 Task: Use the formula "F.TEST" in spreadsheet "Project portfolio".
Action: Mouse moved to (934, 379)
Screenshot: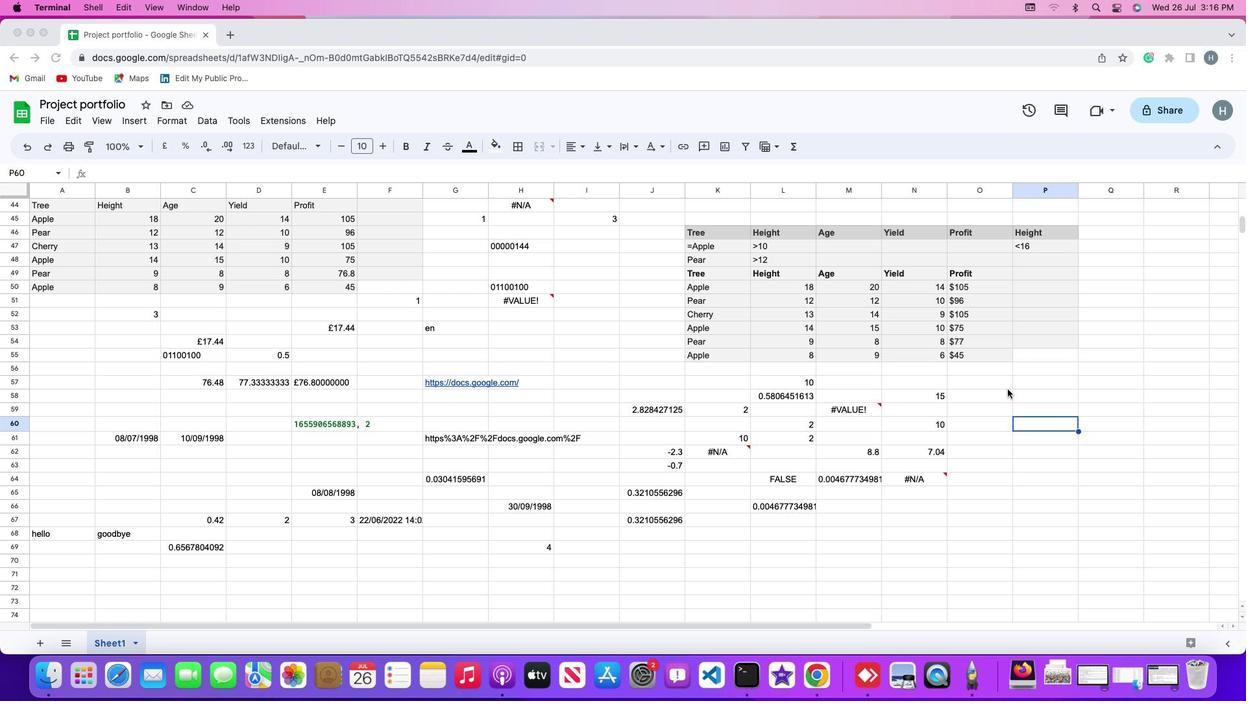 
Action: Mouse pressed left at (934, 379)
Screenshot: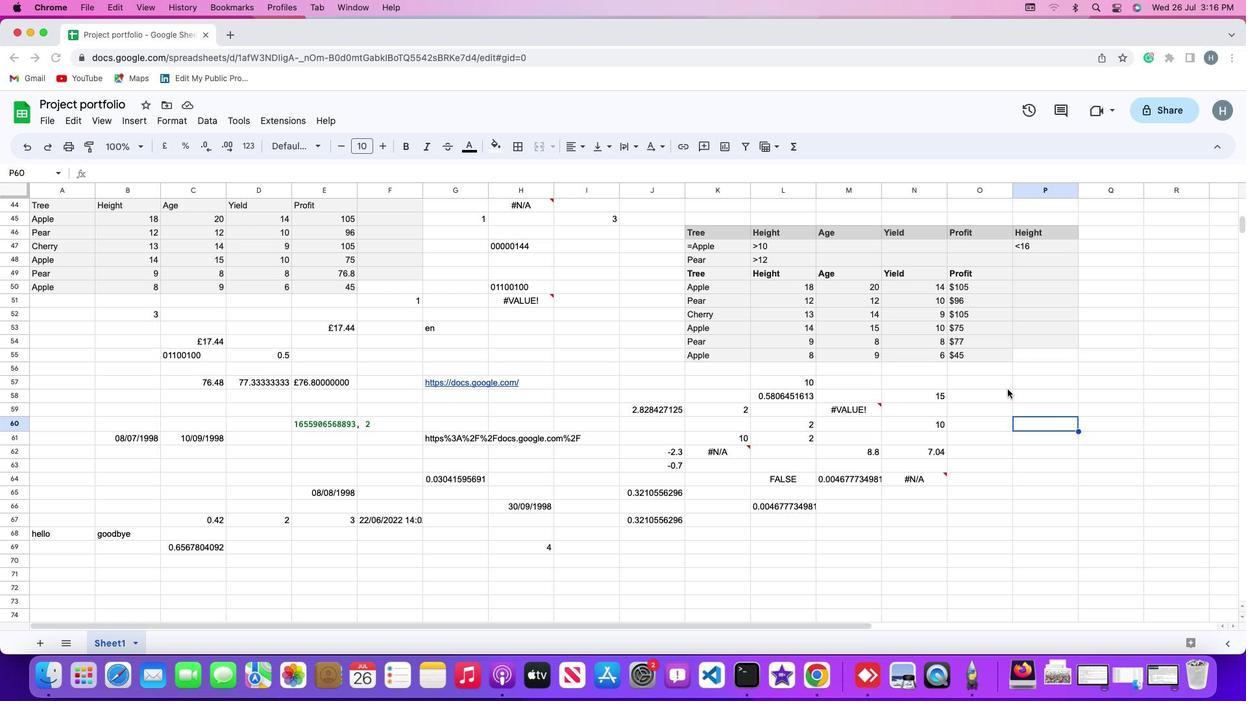 
Action: Mouse moved to (915, 383)
Screenshot: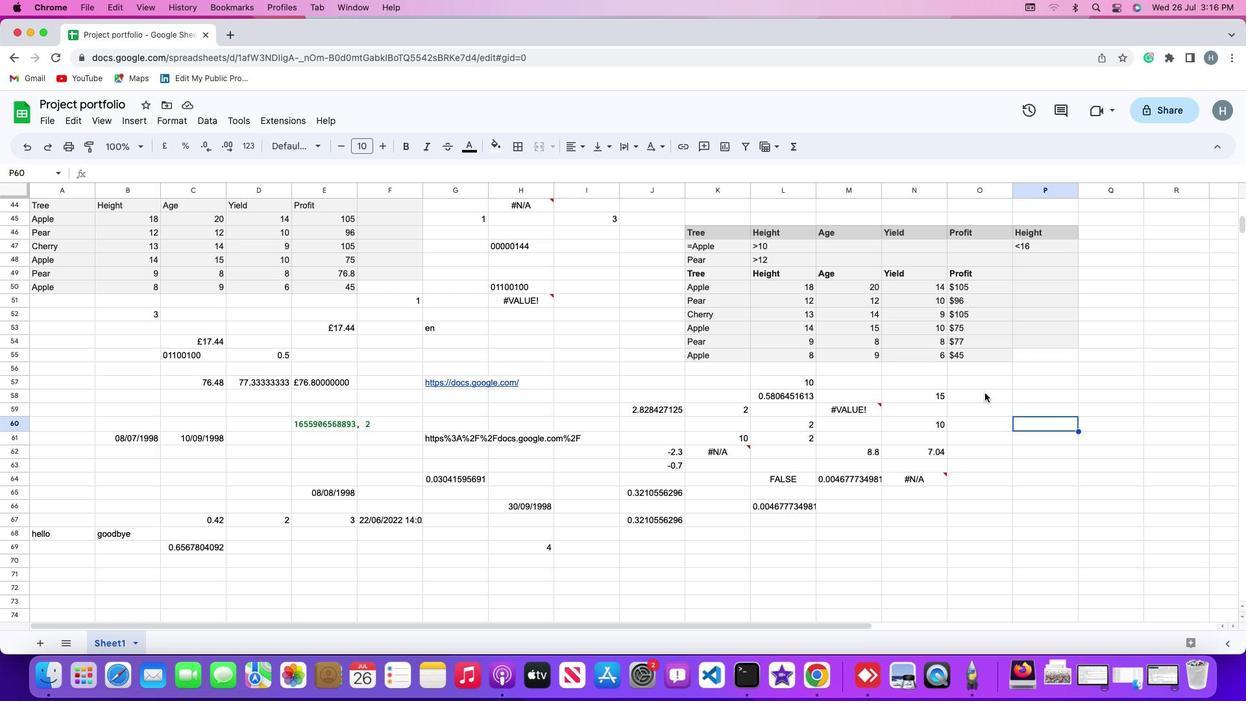 
Action: Mouse pressed left at (915, 383)
Screenshot: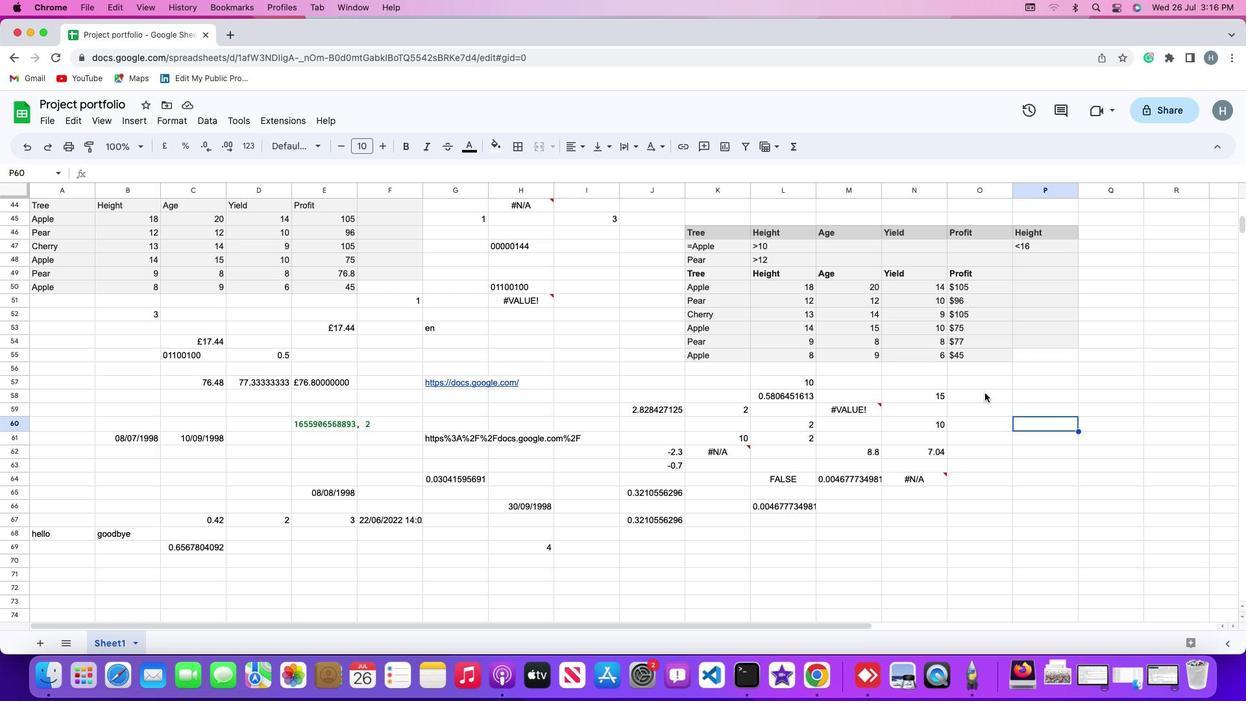 
Action: Mouse moved to (954, 381)
Screenshot: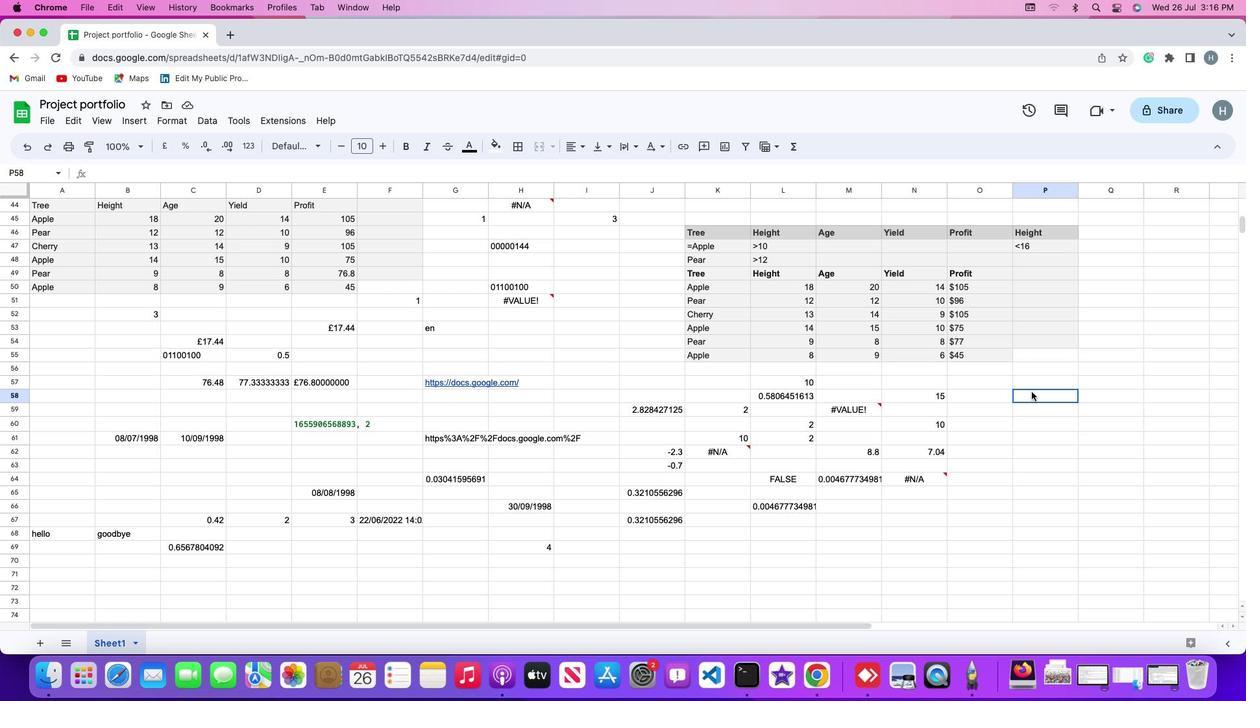 
Action: Mouse pressed left at (954, 381)
Screenshot: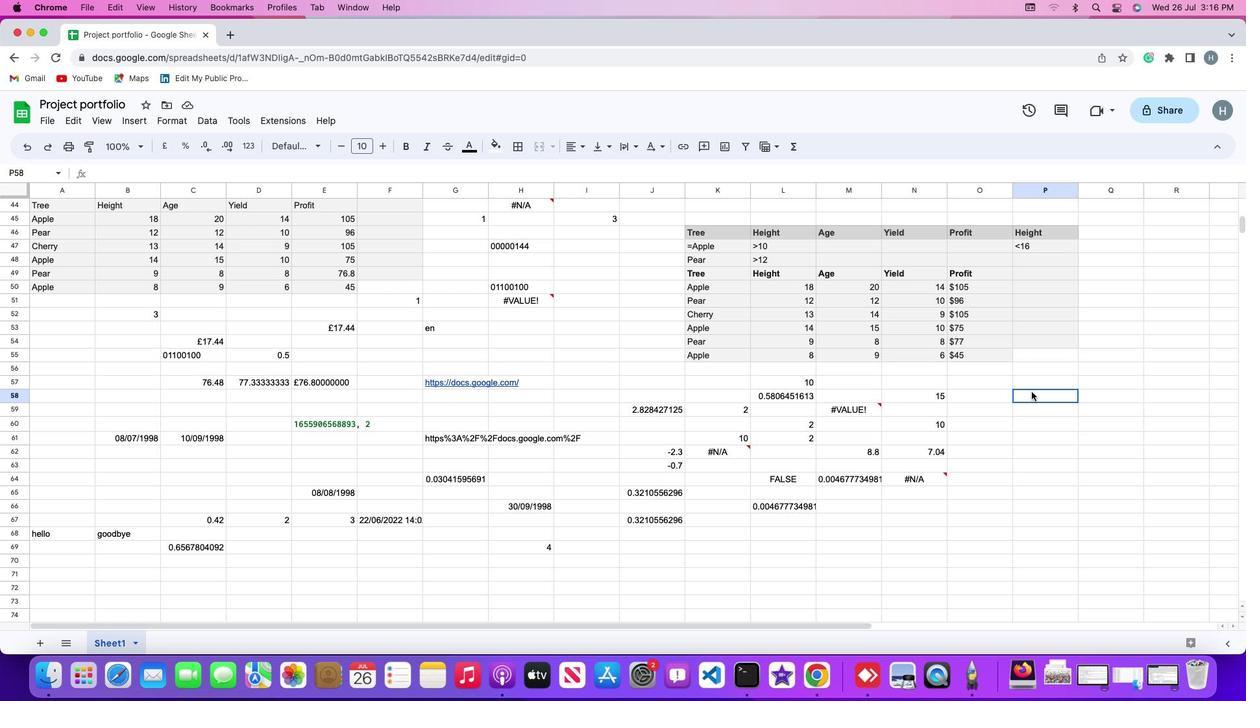 
Action: Mouse moved to (197, 140)
Screenshot: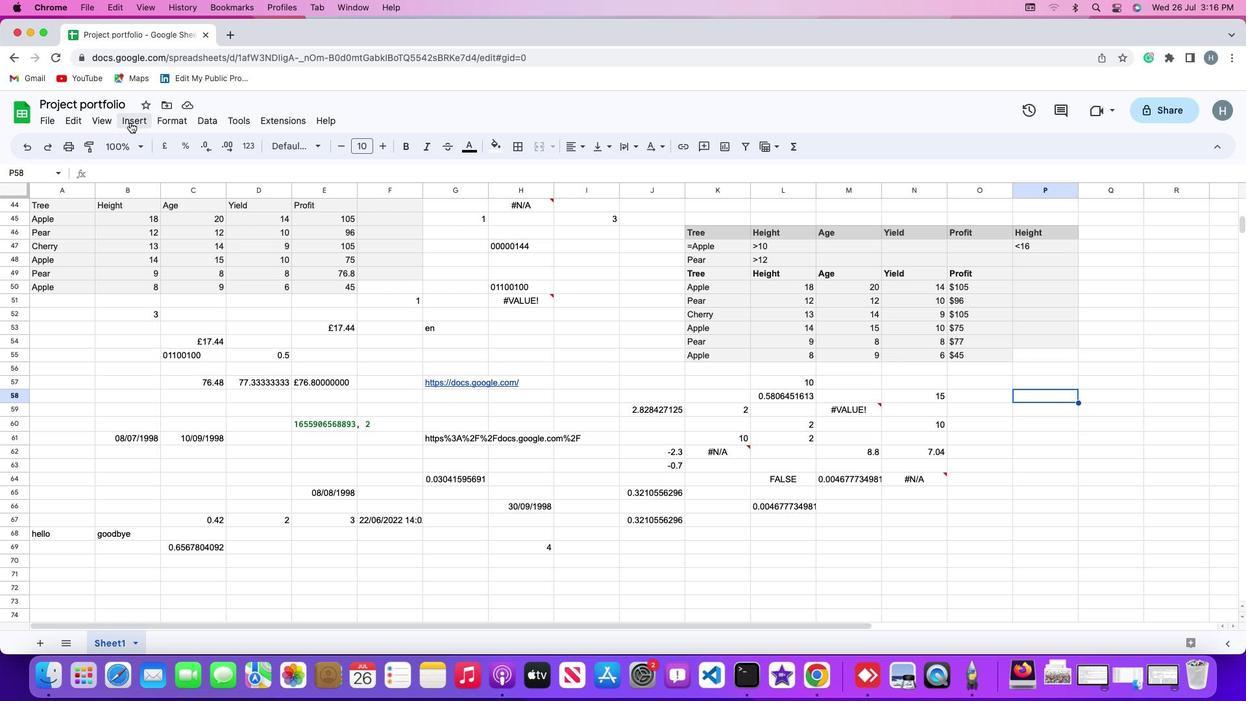 
Action: Mouse pressed left at (197, 140)
Screenshot: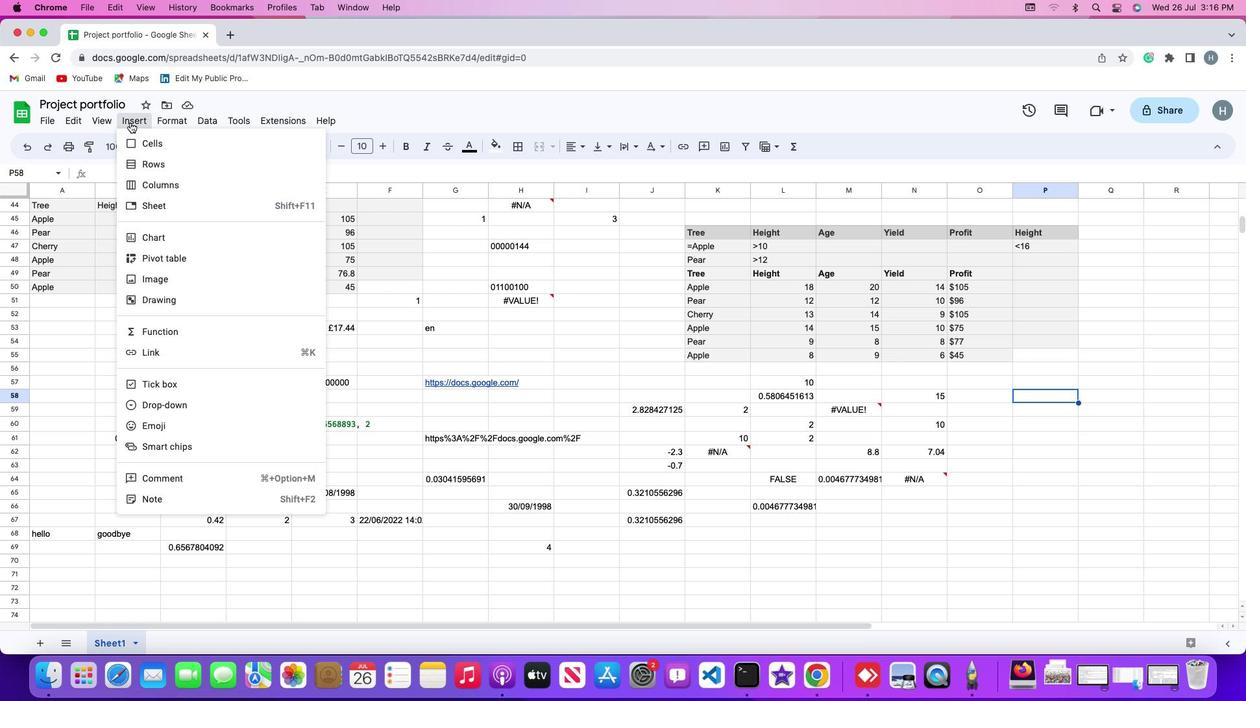 
Action: Mouse moved to (217, 325)
Screenshot: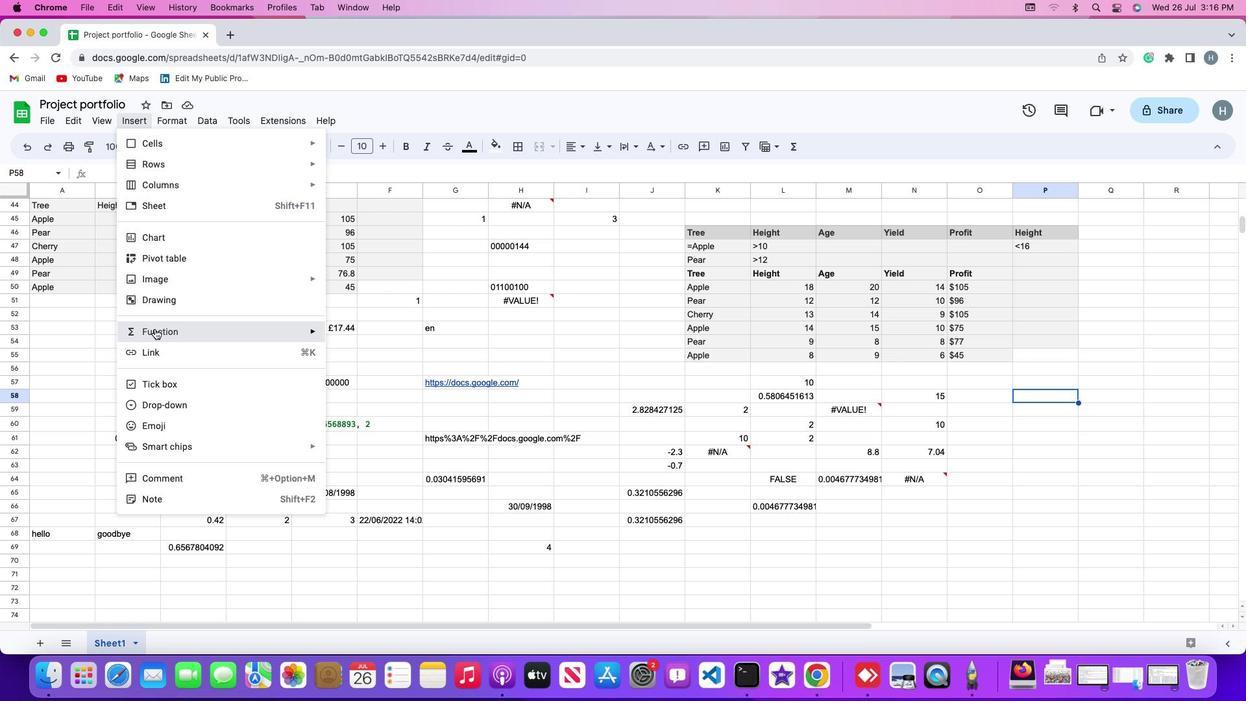 
Action: Mouse pressed left at (217, 325)
Screenshot: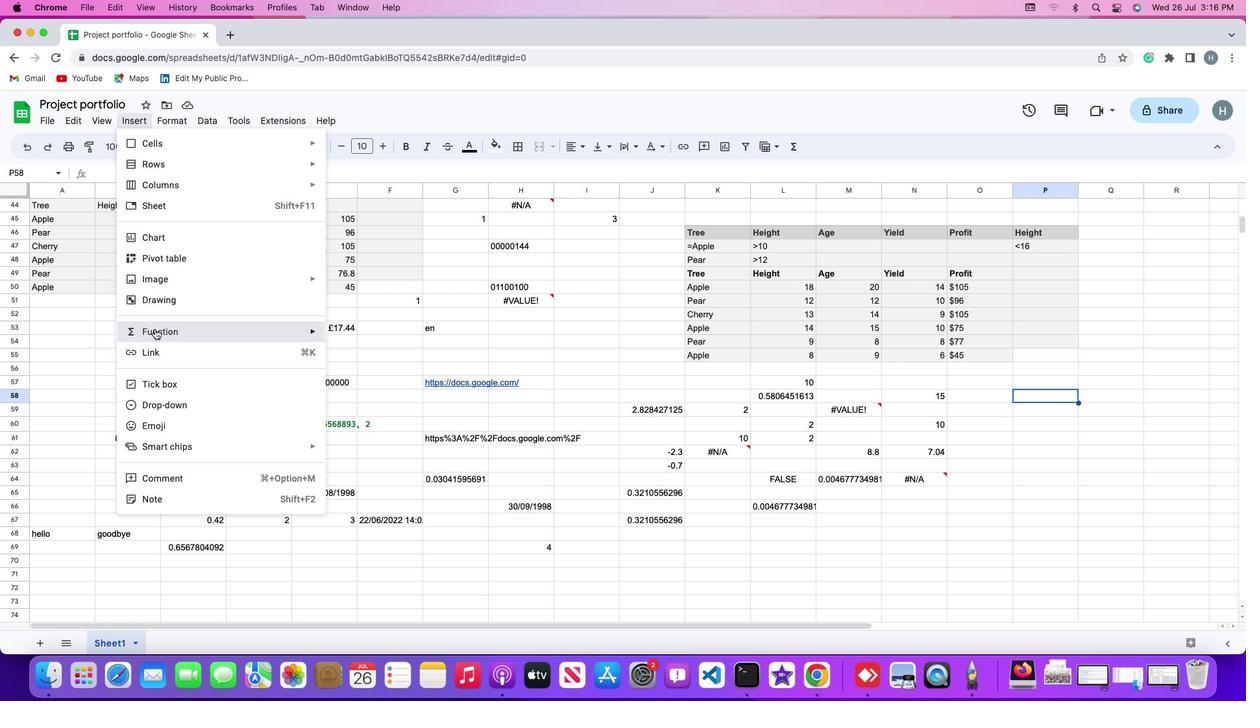 
Action: Mouse moved to (411, 279)
Screenshot: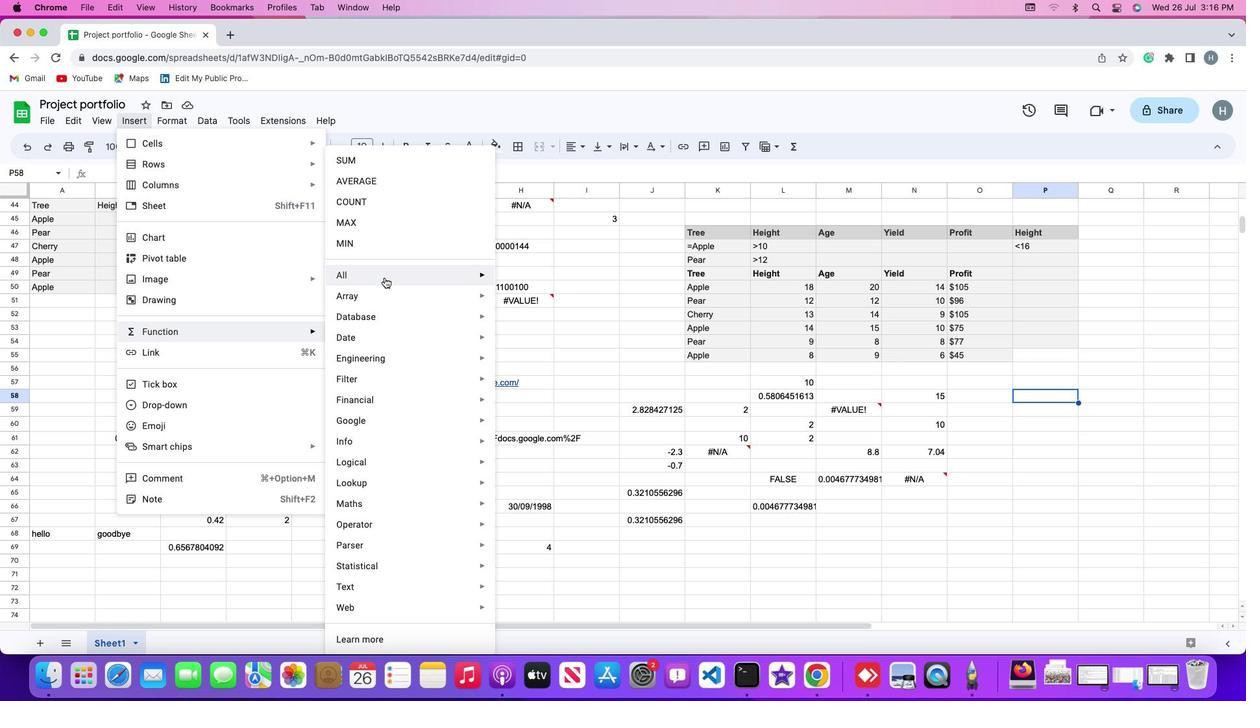 
Action: Mouse pressed left at (411, 279)
Screenshot: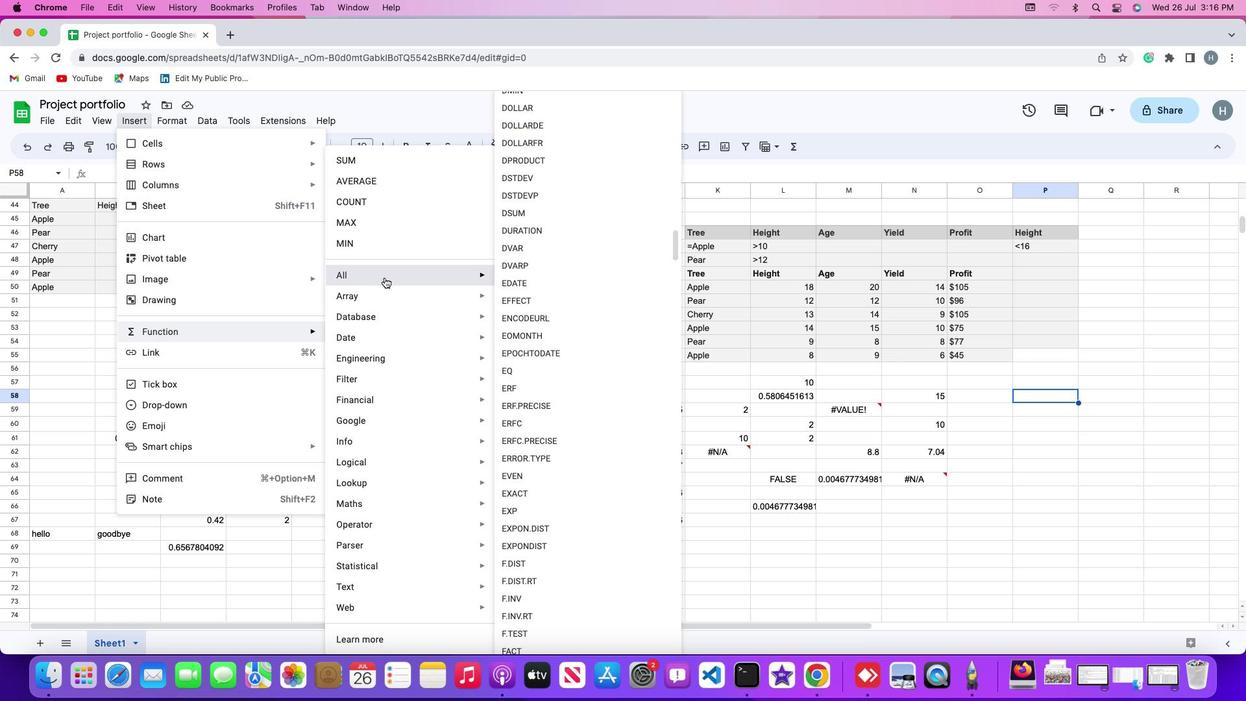 
Action: Mouse moved to (544, 549)
Screenshot: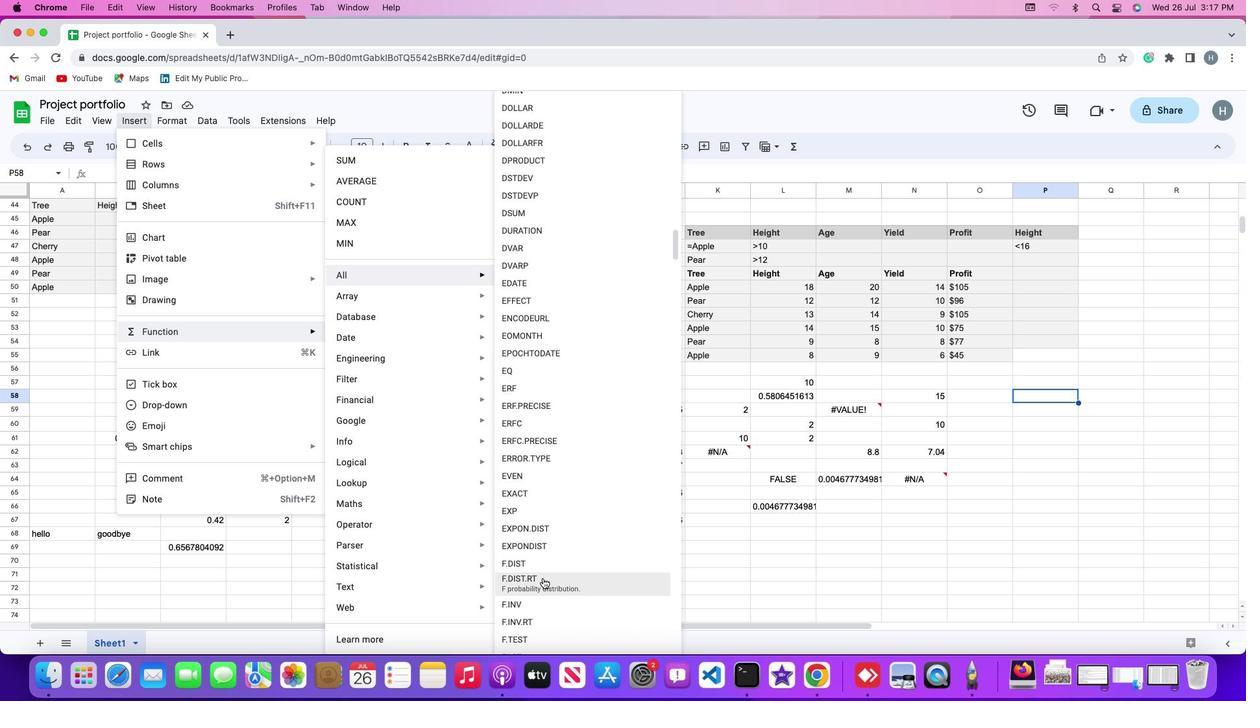 
Action: Mouse scrolled (544, 549) with delta (87, 30)
Screenshot: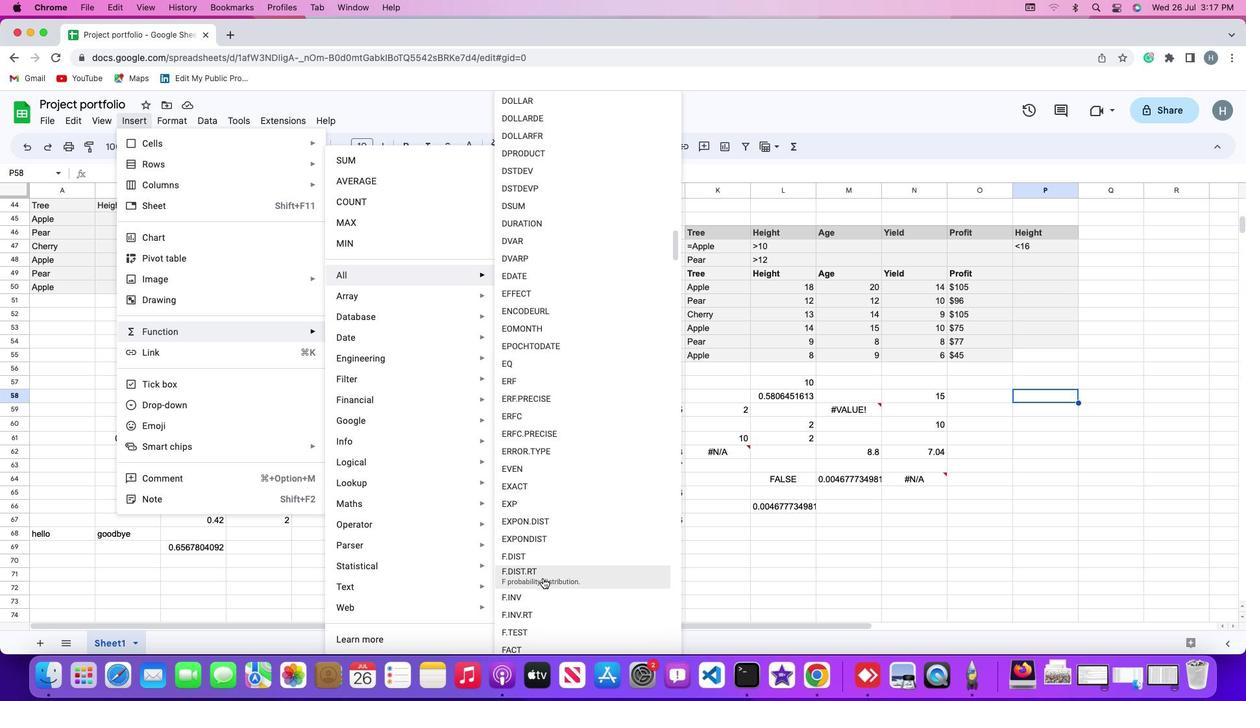 
Action: Mouse scrolled (544, 549) with delta (87, 30)
Screenshot: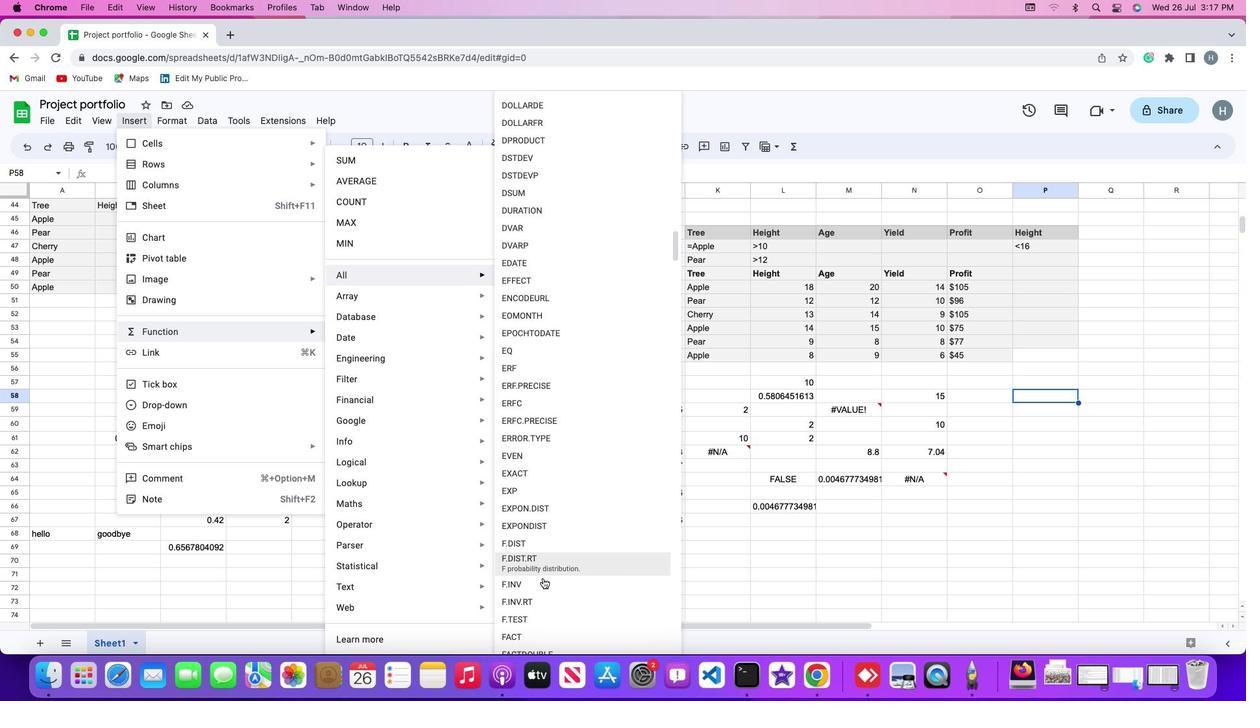 
Action: Mouse scrolled (544, 549) with delta (87, 29)
Screenshot: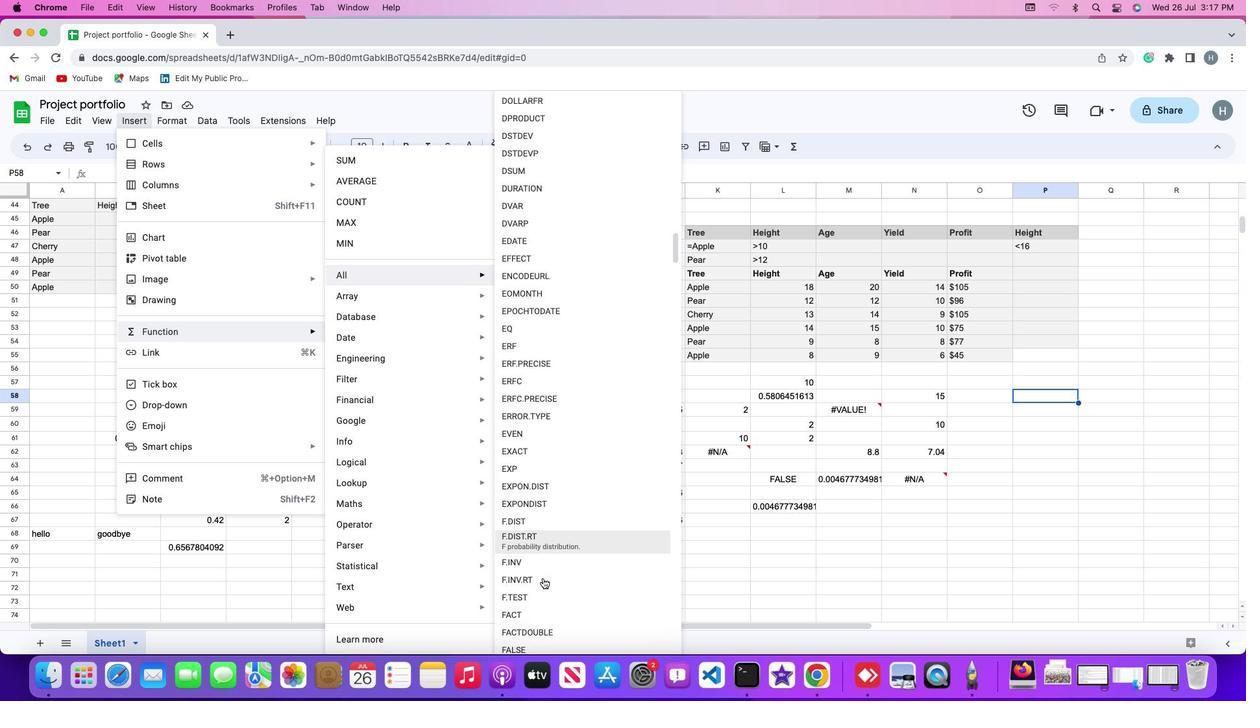 
Action: Mouse moved to (531, 507)
Screenshot: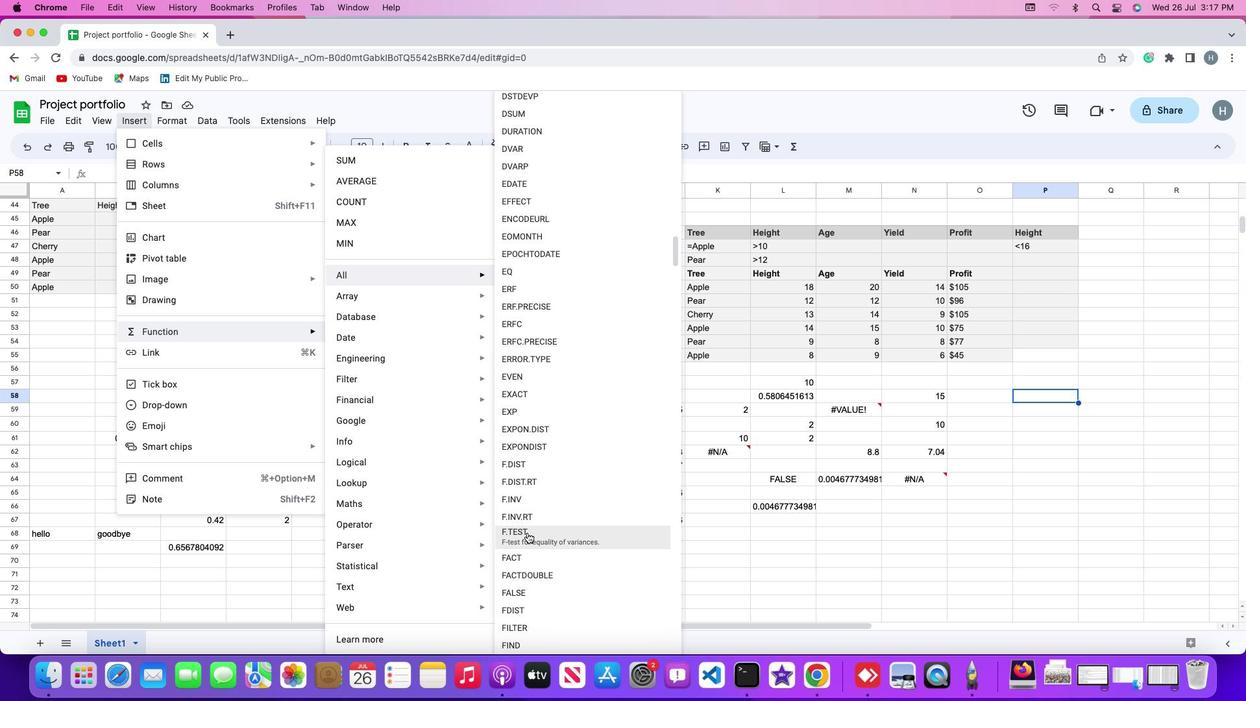 
Action: Mouse pressed left at (531, 507)
Screenshot: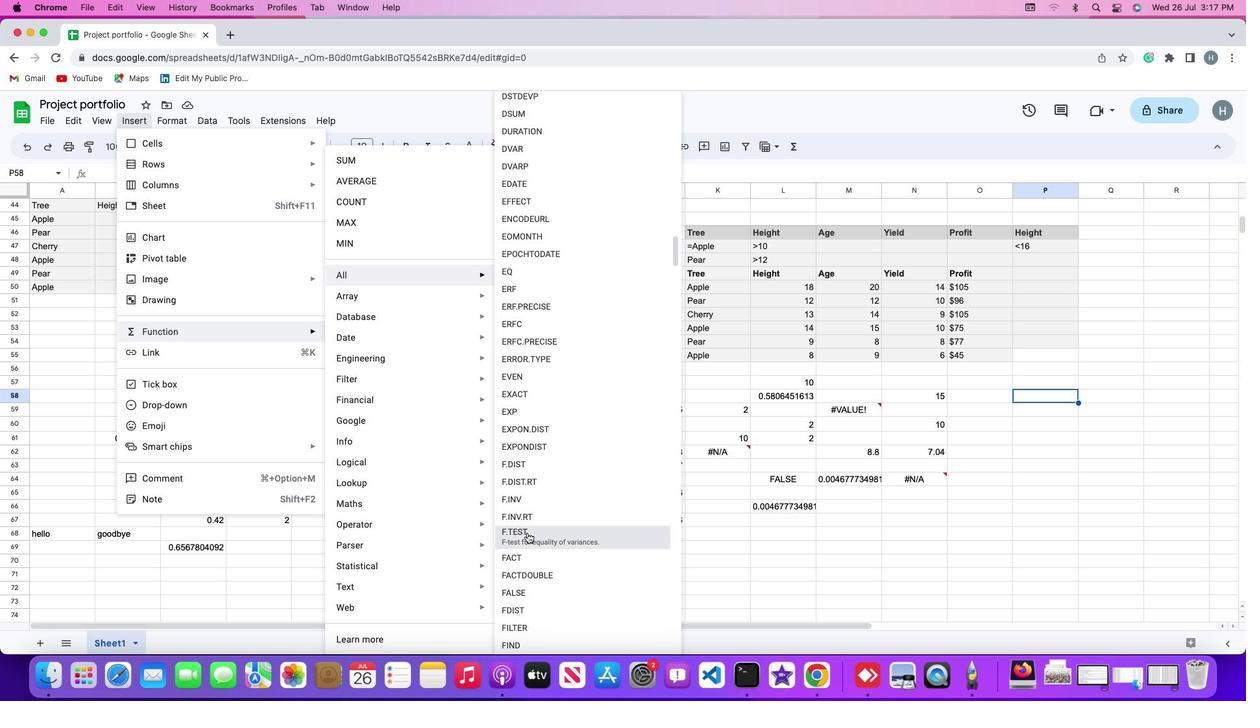 
Action: Mouse moved to (739, 286)
Screenshot: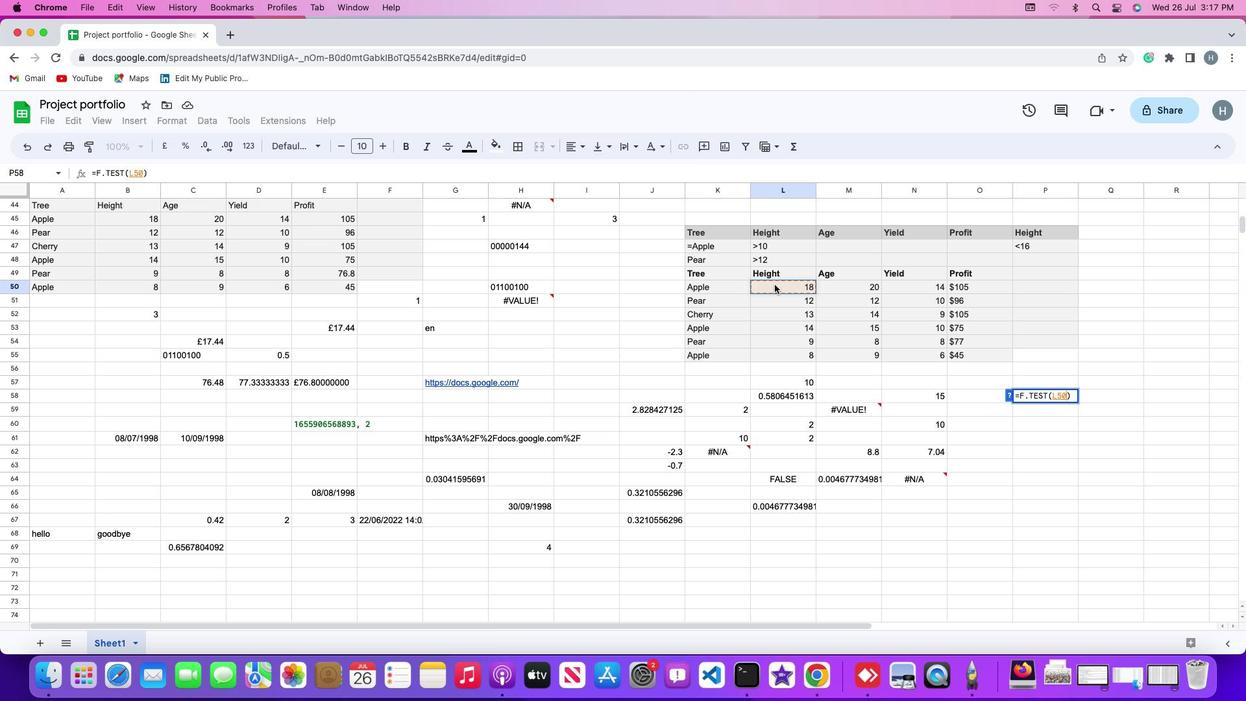 
Action: Mouse pressed left at (739, 286)
Screenshot: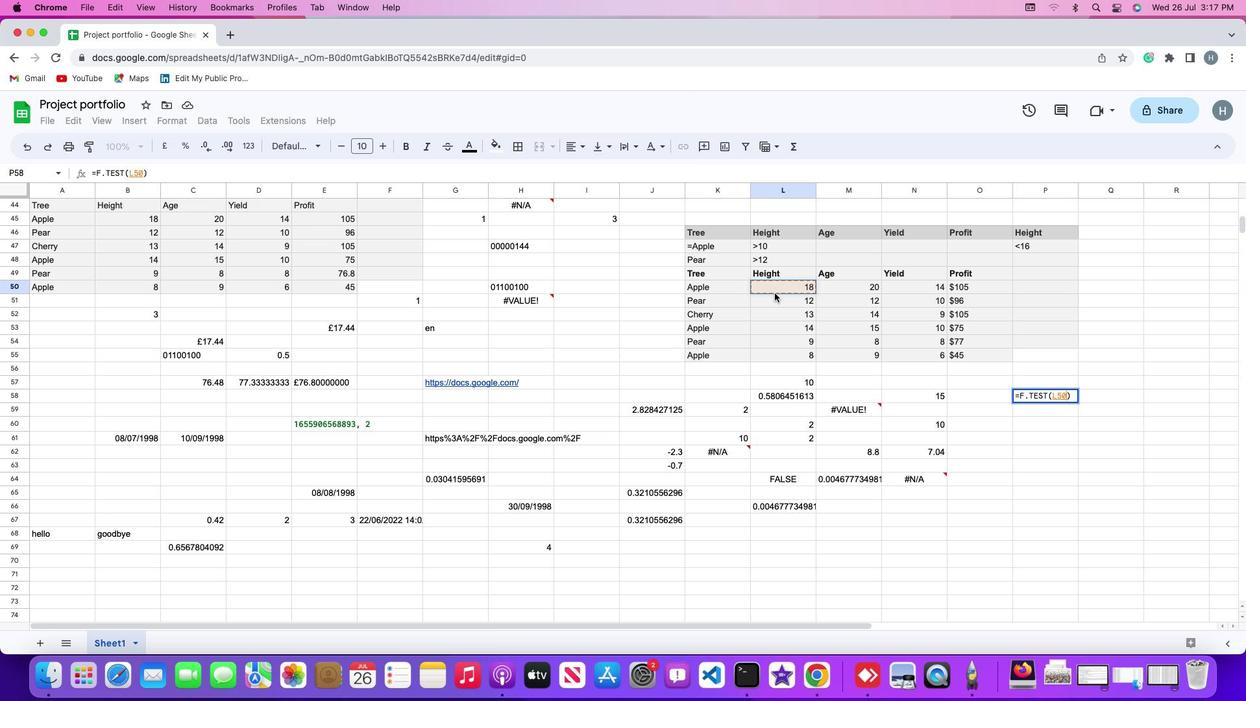 
Action: Mouse moved to (742, 350)
Screenshot: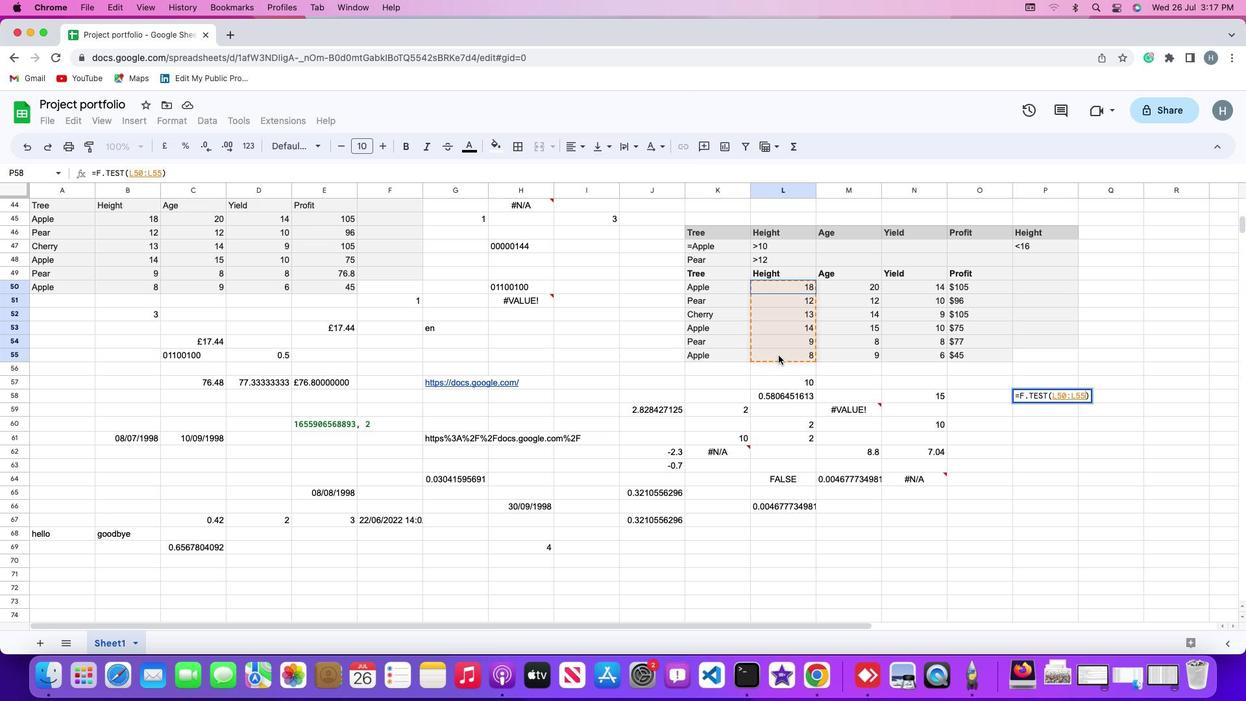 
Action: Key pressed ','
Screenshot: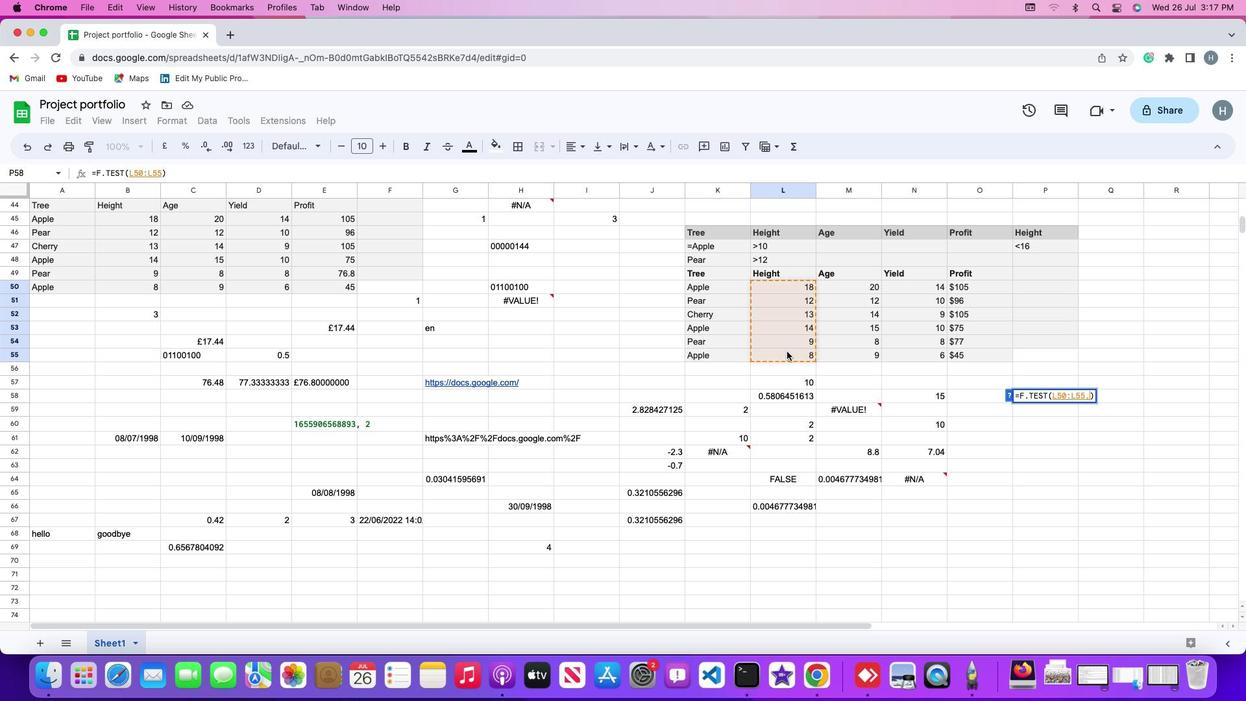 
Action: Mouse moved to (805, 287)
Screenshot: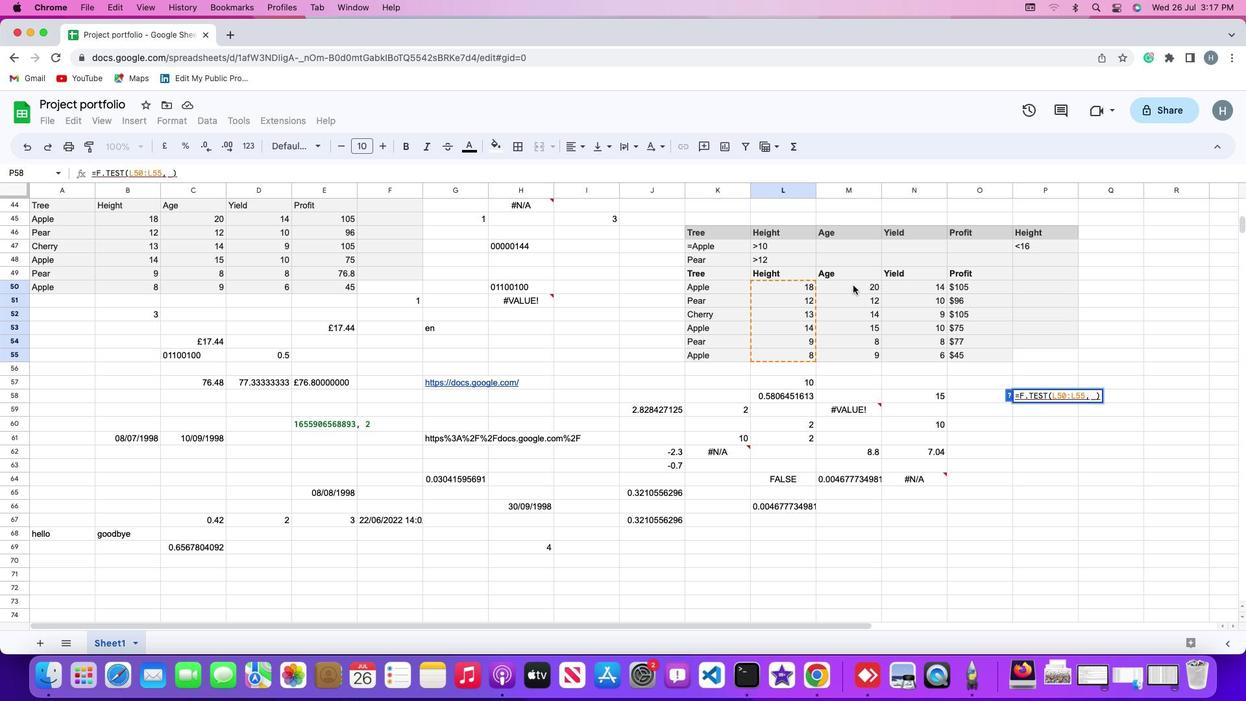 
Action: Mouse pressed left at (805, 287)
Screenshot: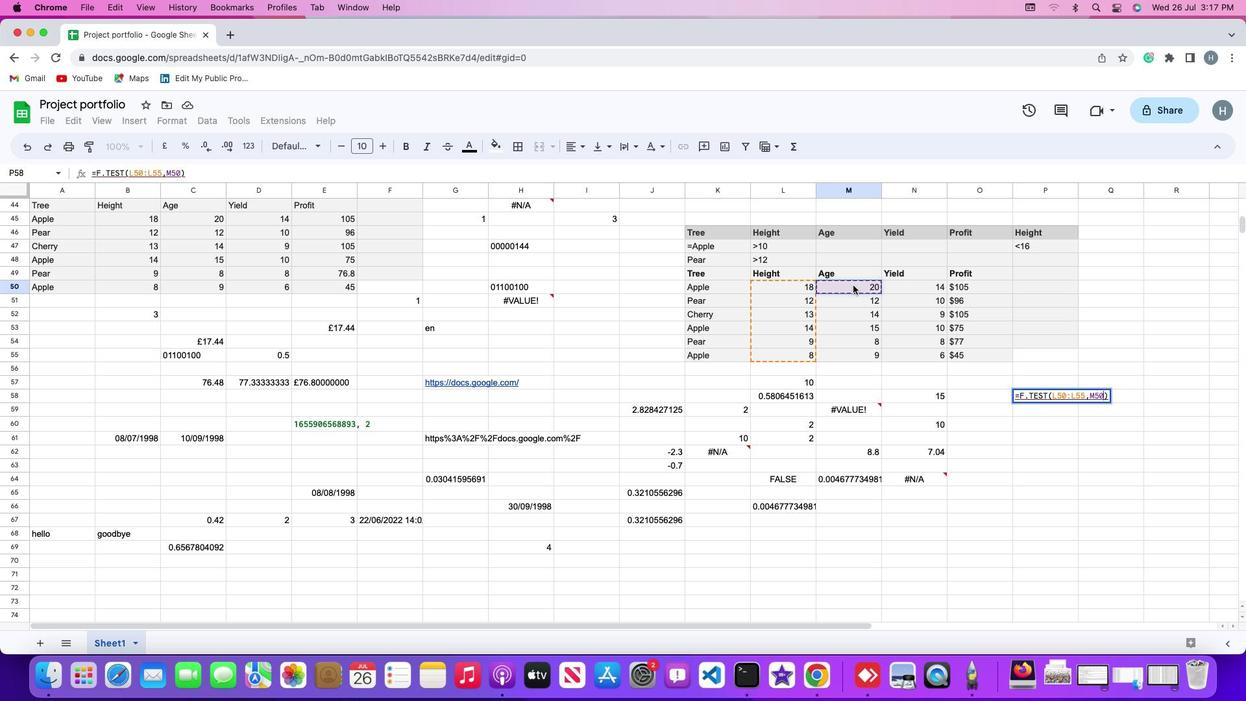 
Action: Mouse moved to (807, 345)
Screenshot: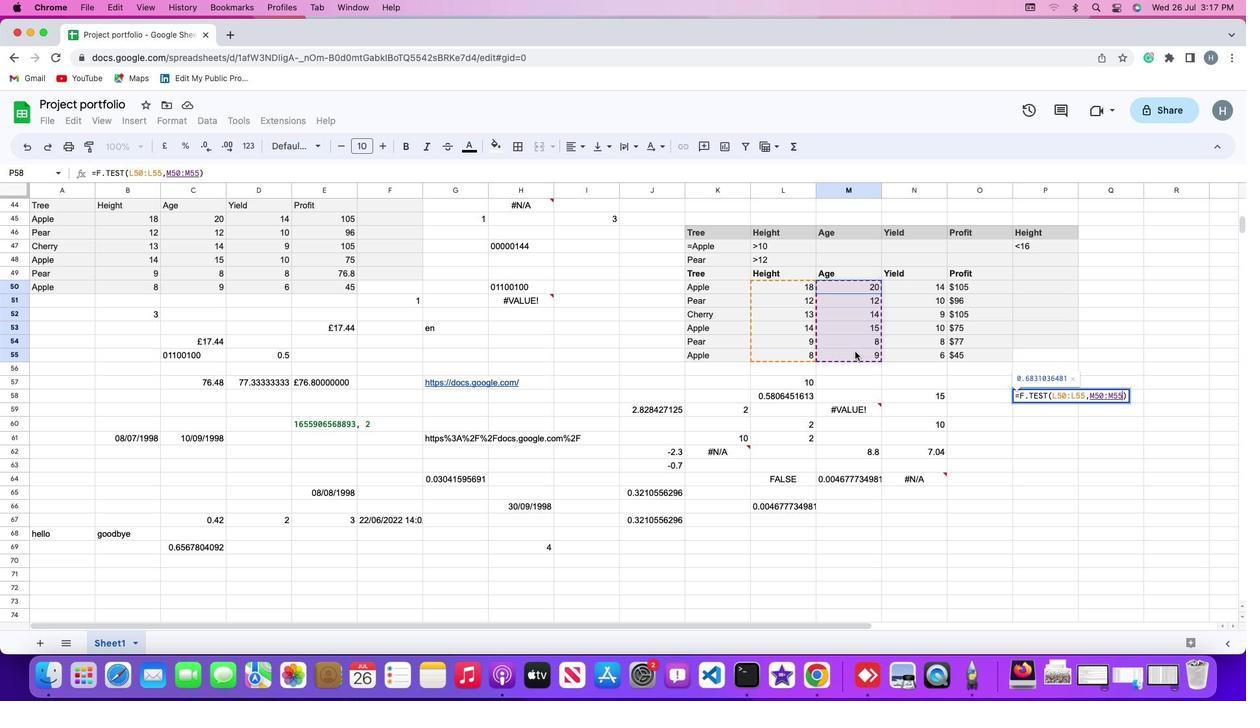 
Action: Key pressed Key.enter
Screenshot: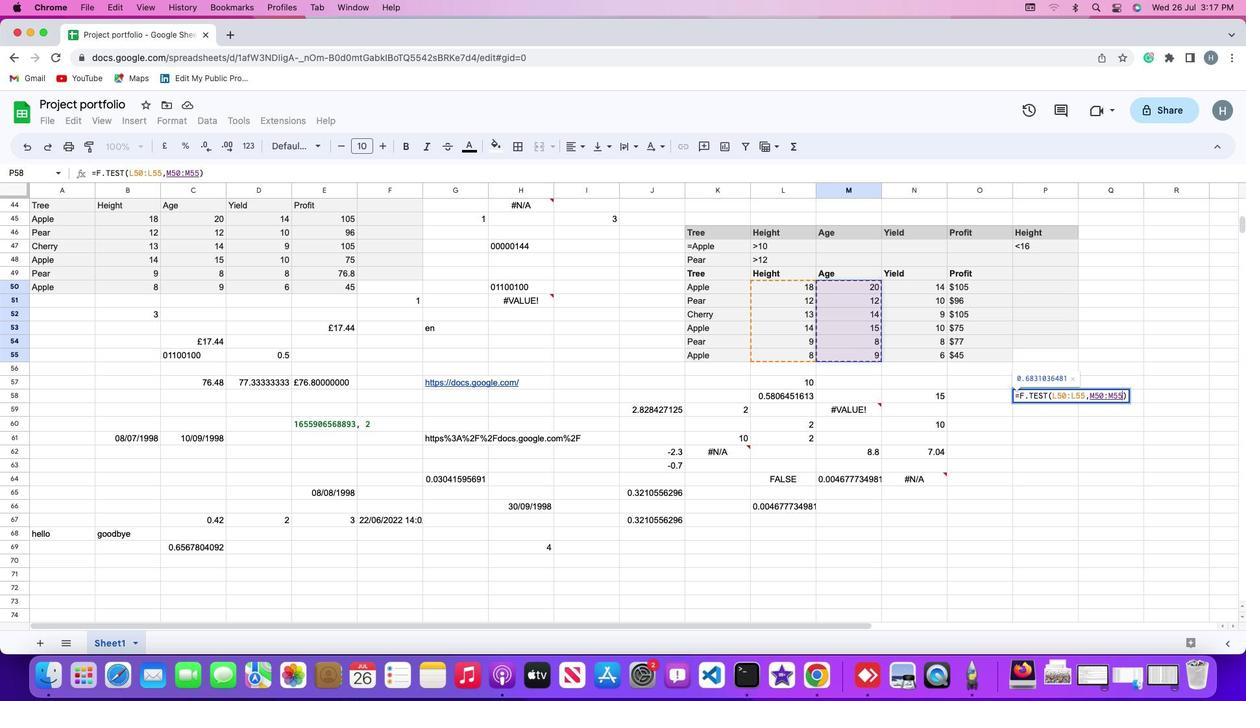 
